 Task: Add Attachment from Google Drive to Card Card0000000183 in Board Board0000000046 in Workspace WS0000000016 in Trello. Add Cover Orange to Card Card0000000183 in Board Board0000000046 in Workspace WS0000000016 in Trello. Add "Add Label …" with "Title" Title0000000183 to Button Button0000000183 to Card Card0000000183 in Board Board0000000046 in Workspace WS0000000016 in Trello. Add Description DS0000000183 to Card Card0000000183 in Board Board0000000046 in Workspace WS0000000016 in Trello. Add Comment CM0000000183 to Card Card0000000183 in Board Board0000000046 in Workspace WS0000000016 in Trello
Action: Mouse moved to (350, 453)
Screenshot: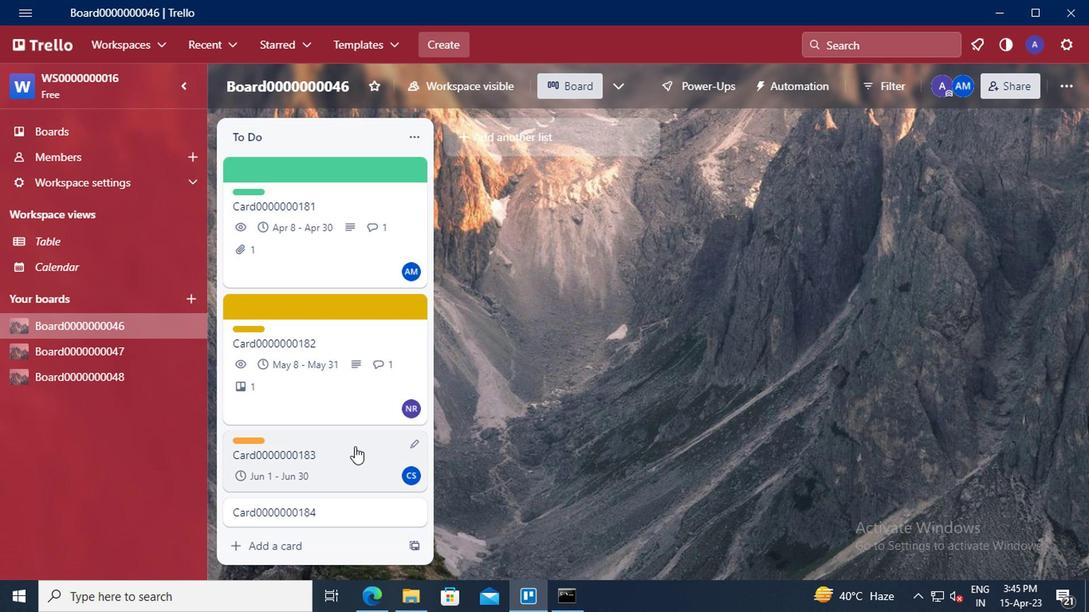 
Action: Mouse pressed left at (350, 453)
Screenshot: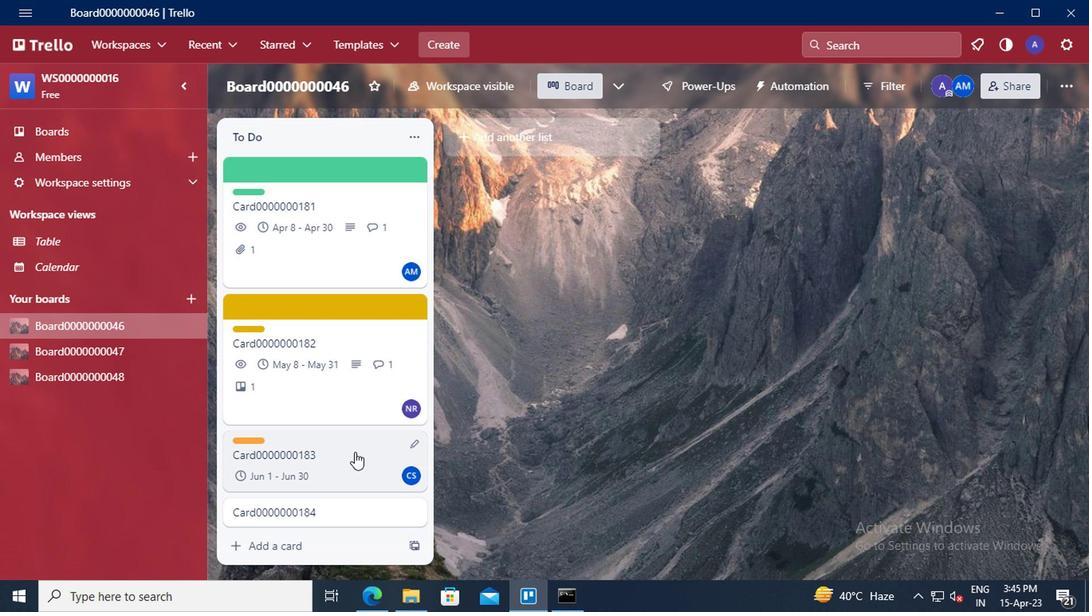 
Action: Mouse moved to (736, 340)
Screenshot: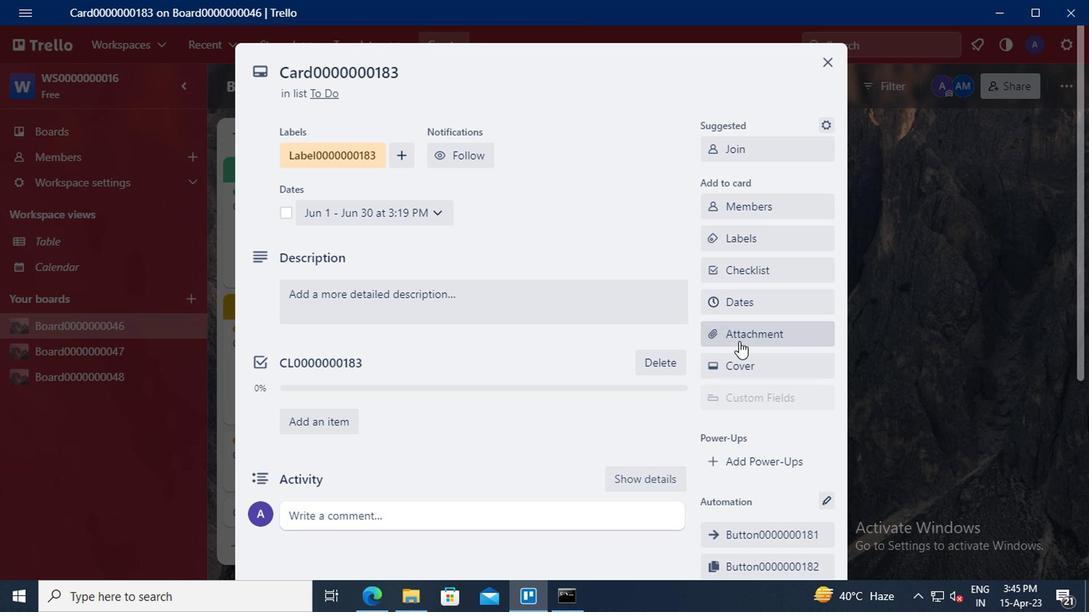 
Action: Mouse pressed left at (736, 340)
Screenshot: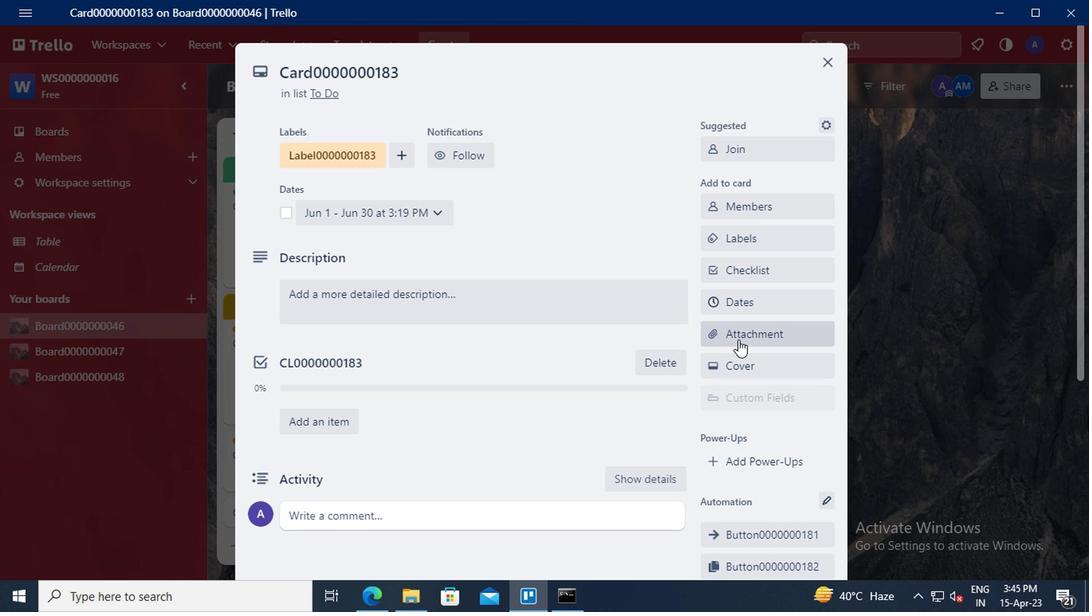 
Action: Mouse moved to (737, 194)
Screenshot: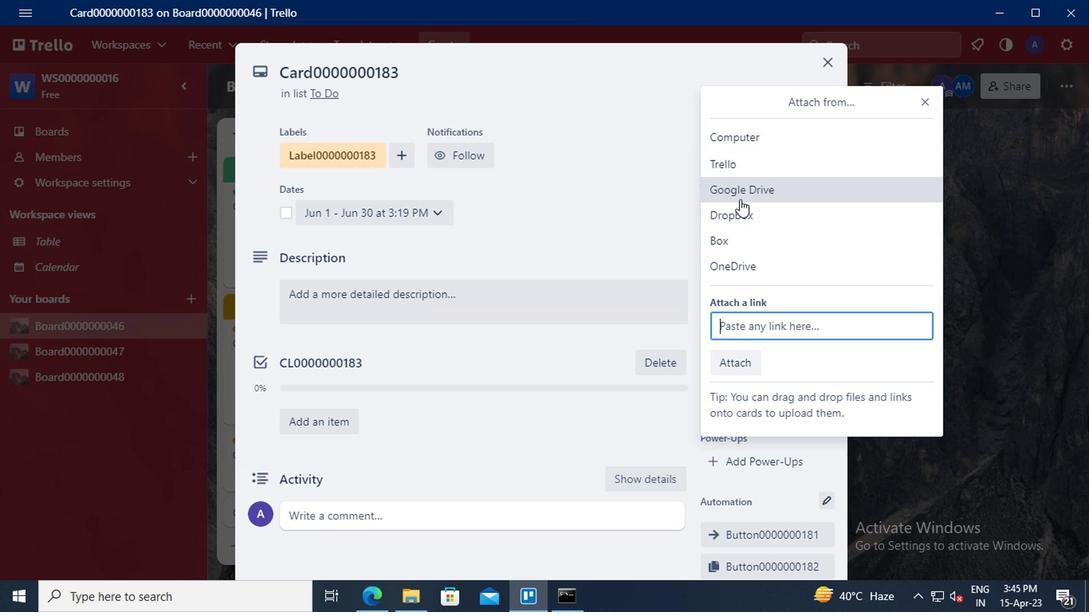 
Action: Mouse pressed left at (737, 194)
Screenshot: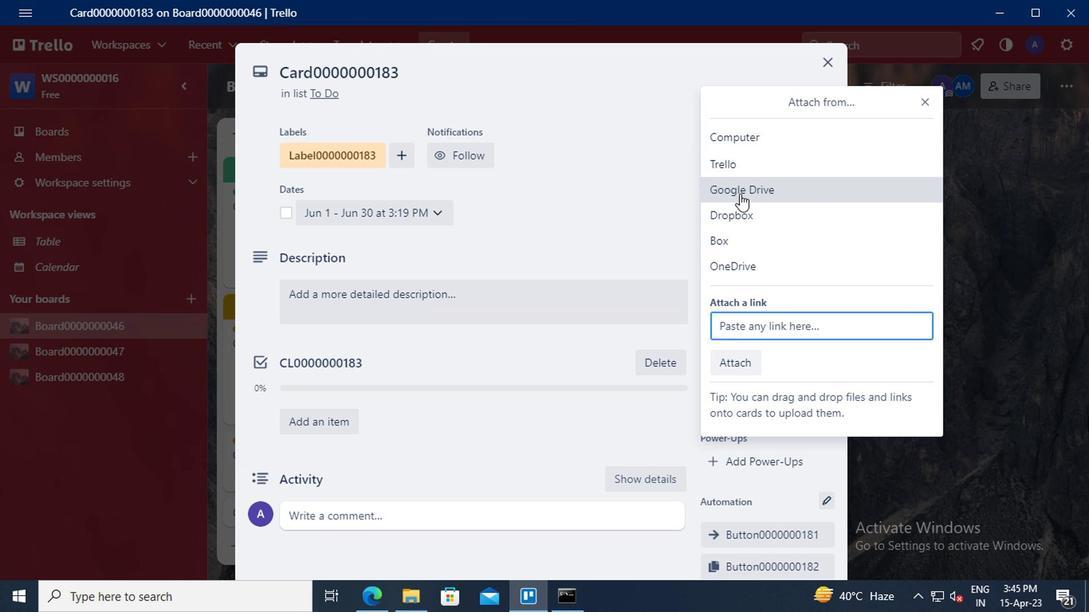 
Action: Mouse moved to (259, 249)
Screenshot: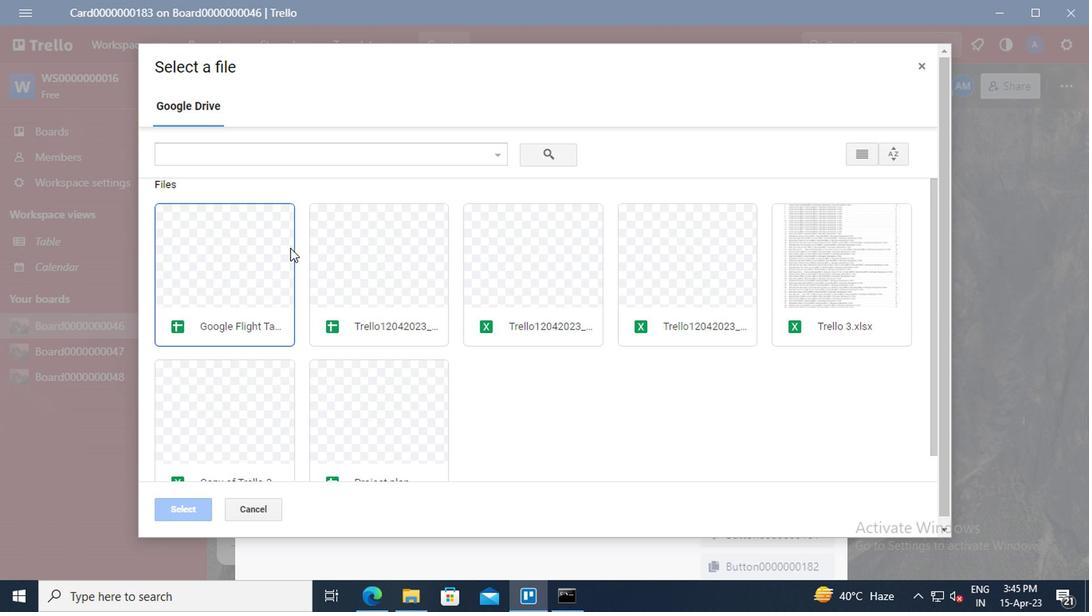 
Action: Mouse pressed left at (259, 249)
Screenshot: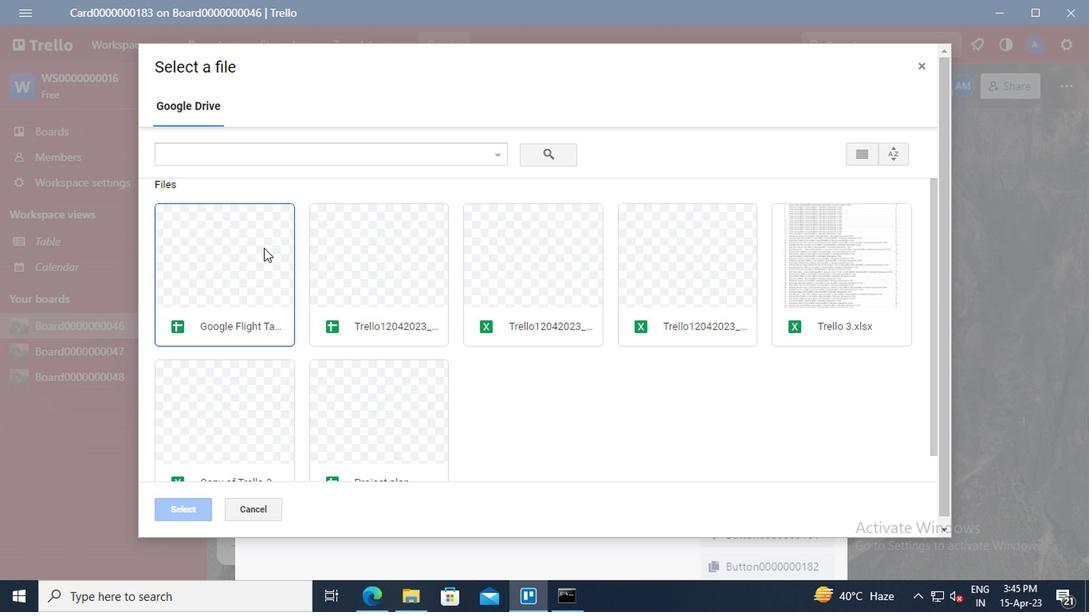 
Action: Mouse moved to (186, 510)
Screenshot: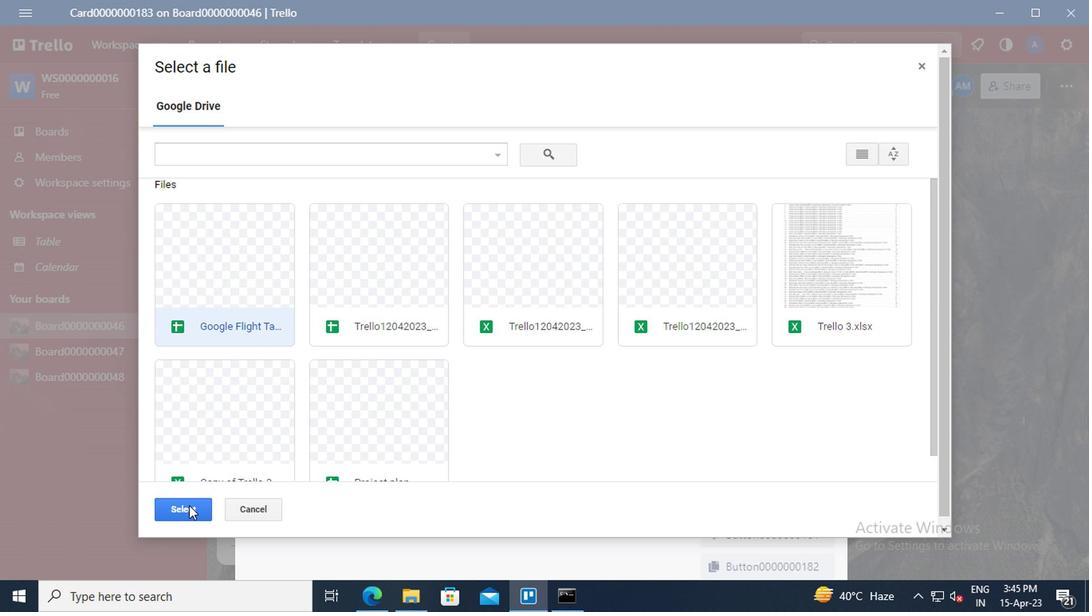 
Action: Mouse pressed left at (186, 510)
Screenshot: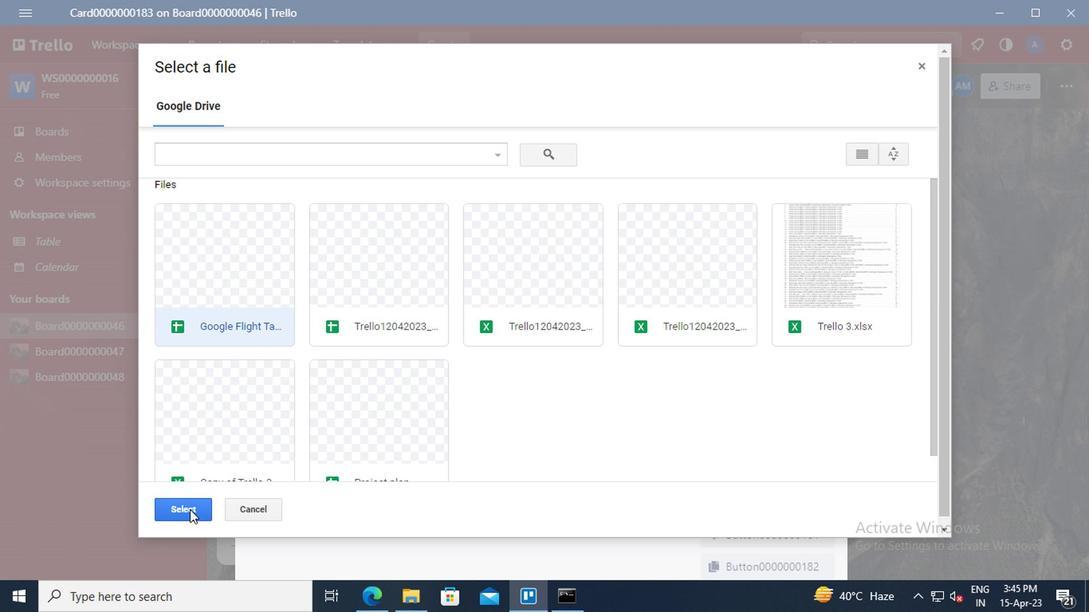 
Action: Mouse moved to (741, 371)
Screenshot: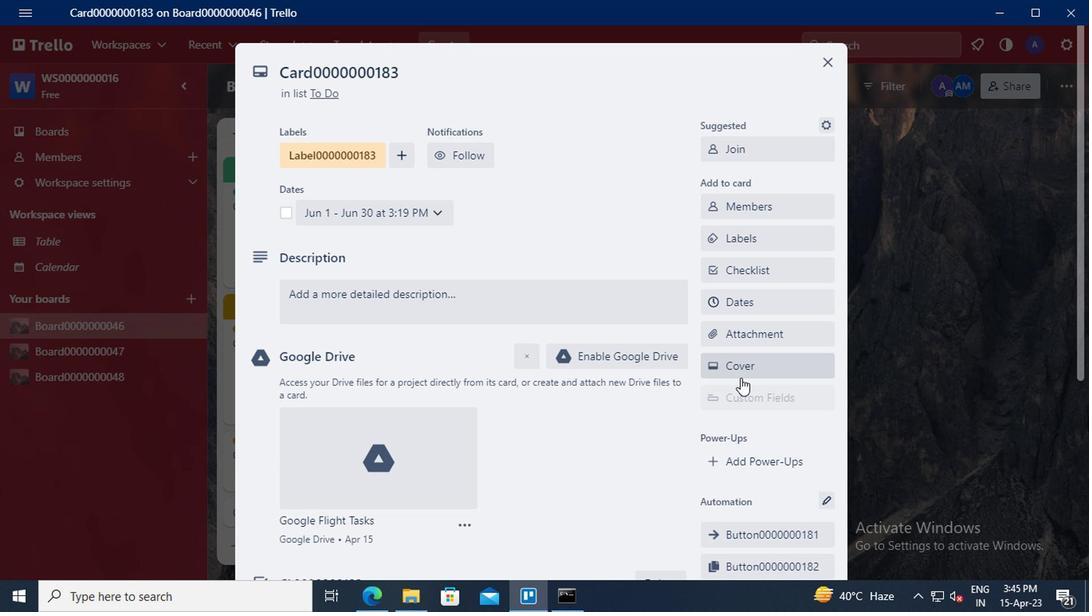 
Action: Mouse pressed left at (741, 371)
Screenshot: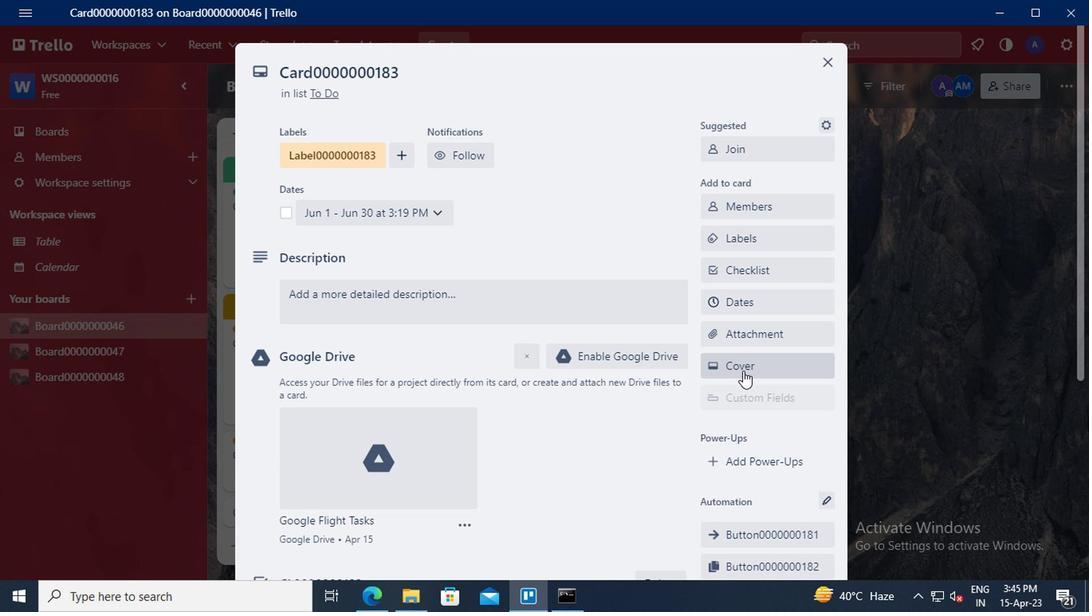 
Action: Mouse moved to (809, 263)
Screenshot: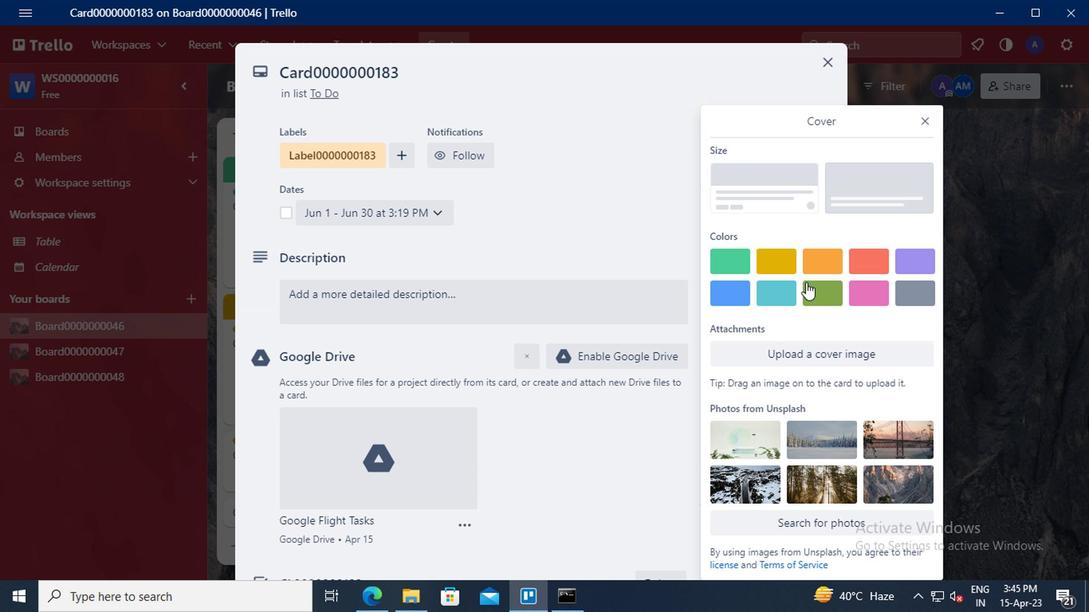 
Action: Mouse pressed left at (809, 263)
Screenshot: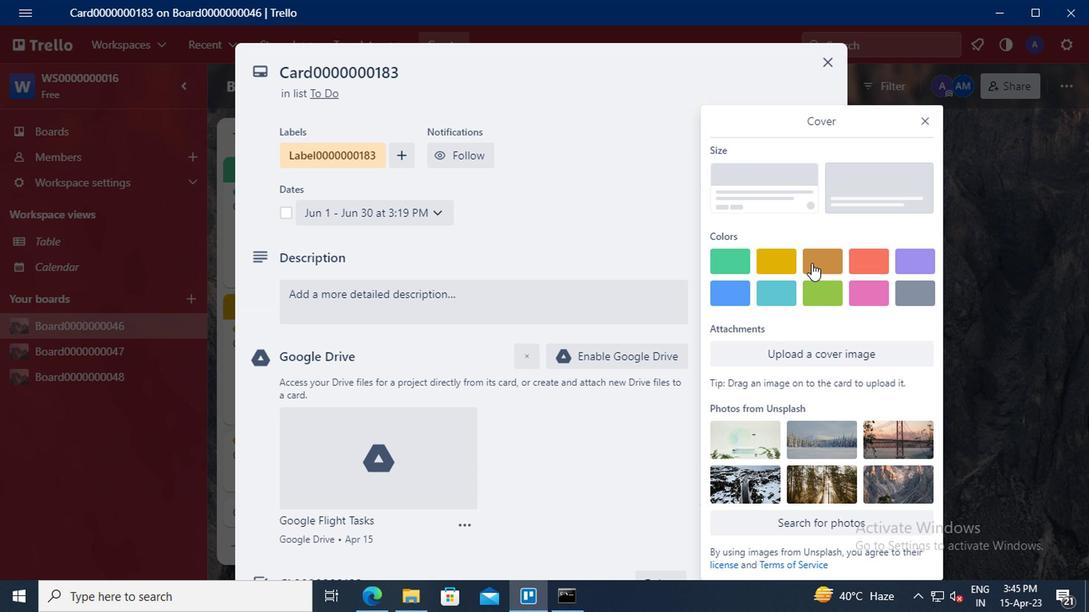 
Action: Mouse moved to (926, 91)
Screenshot: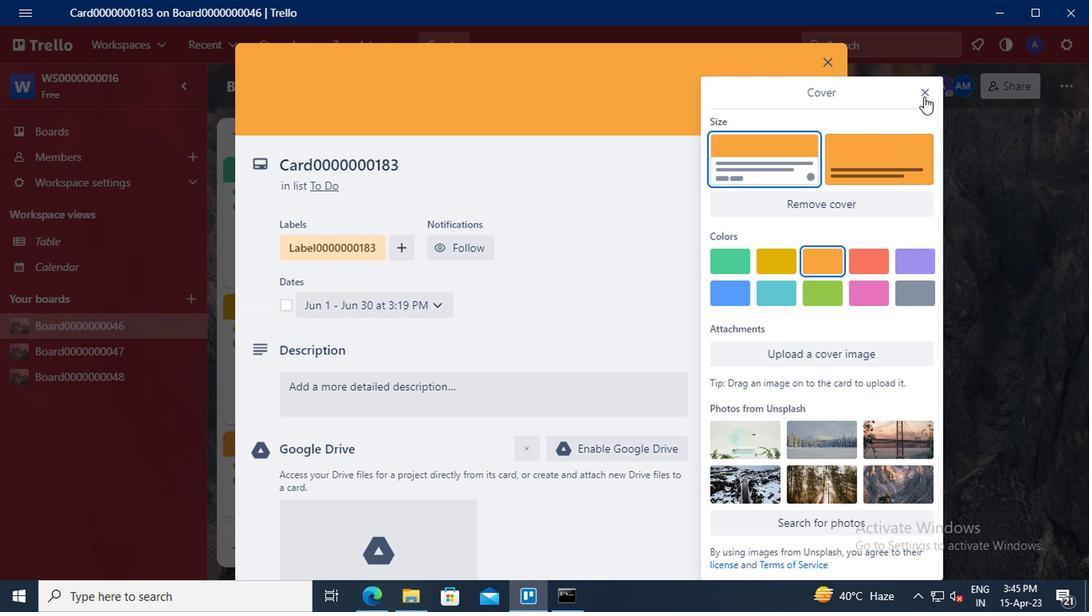 
Action: Mouse pressed left at (926, 91)
Screenshot: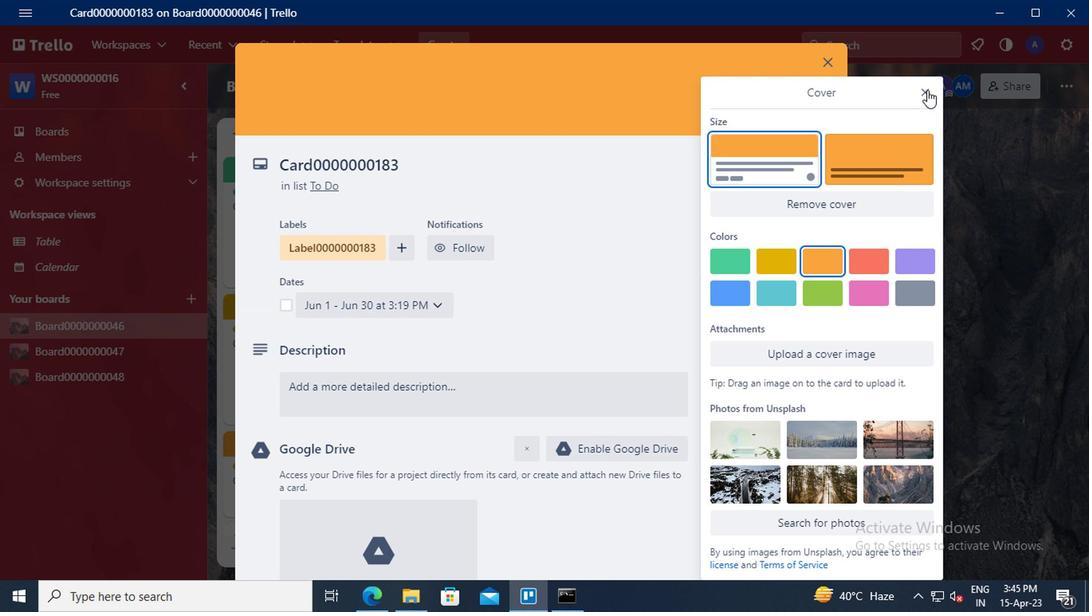 
Action: Mouse moved to (754, 295)
Screenshot: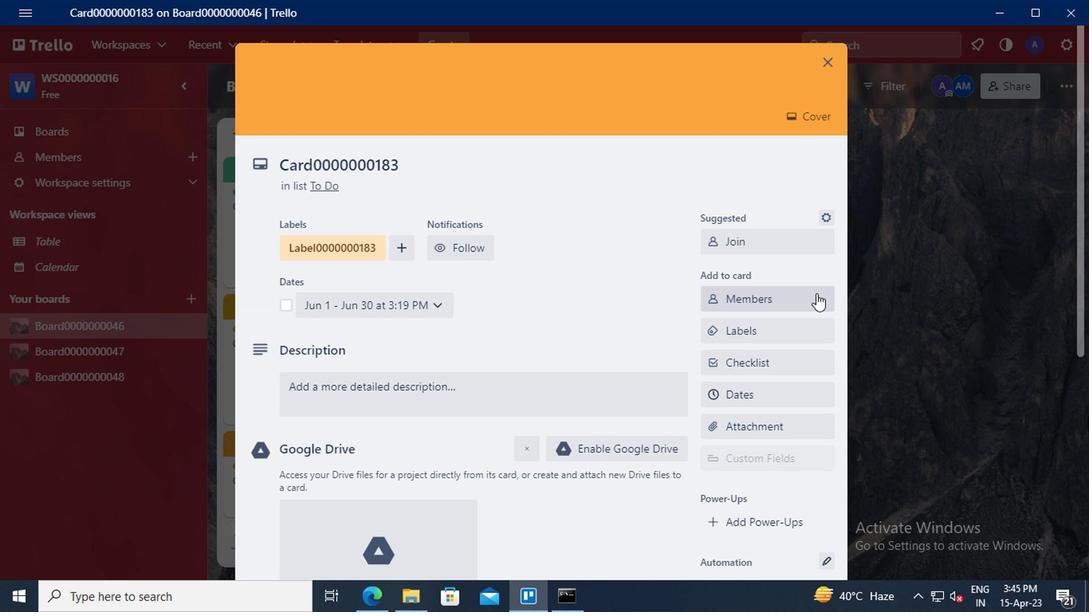 
Action: Mouse scrolled (754, 294) with delta (0, 0)
Screenshot: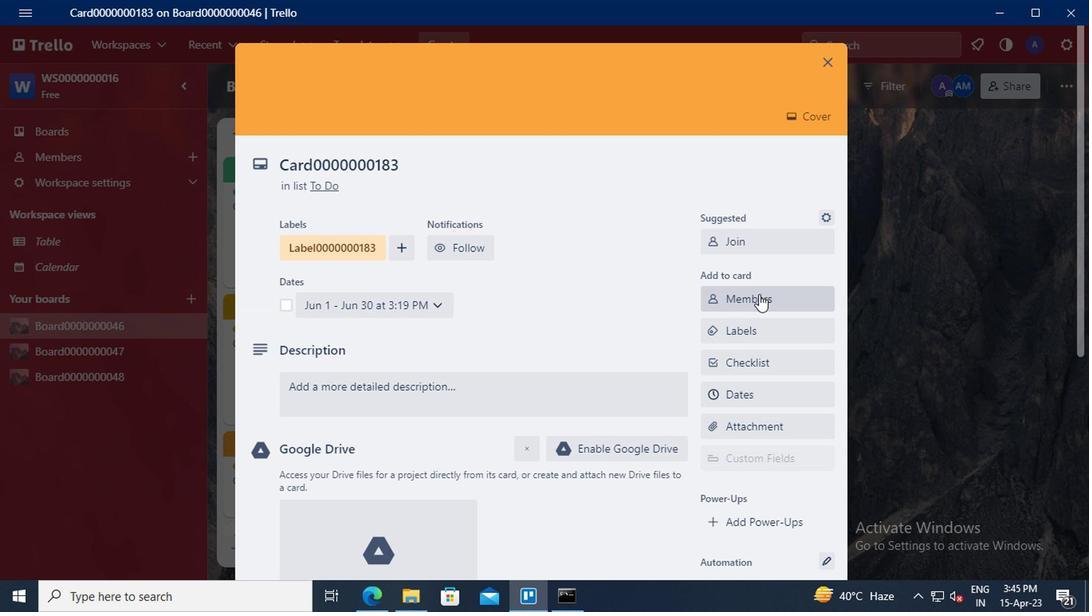 
Action: Mouse scrolled (754, 294) with delta (0, 0)
Screenshot: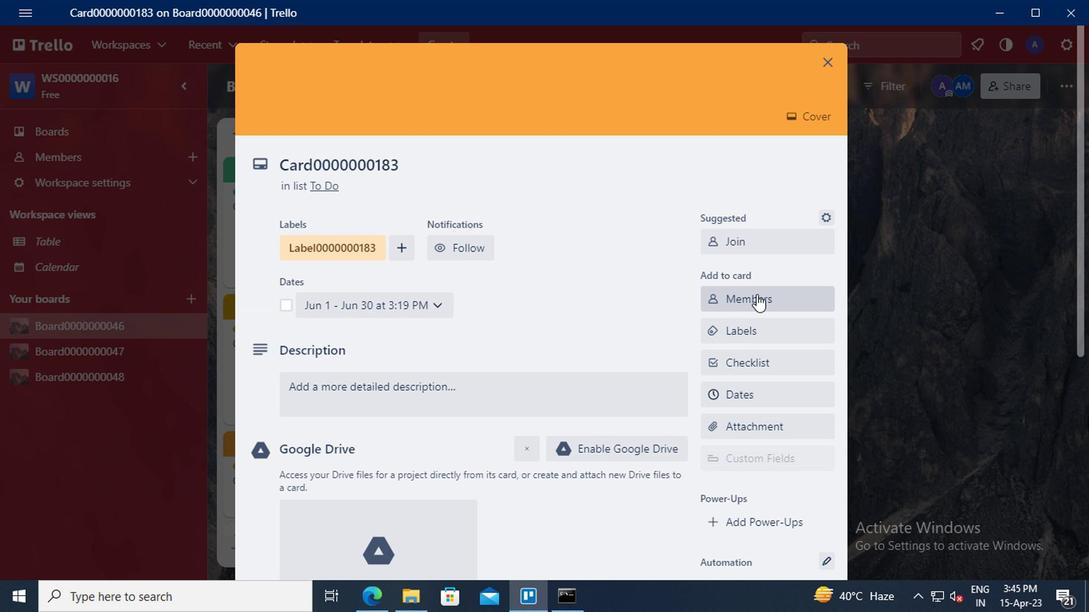 
Action: Mouse scrolled (754, 294) with delta (0, 0)
Screenshot: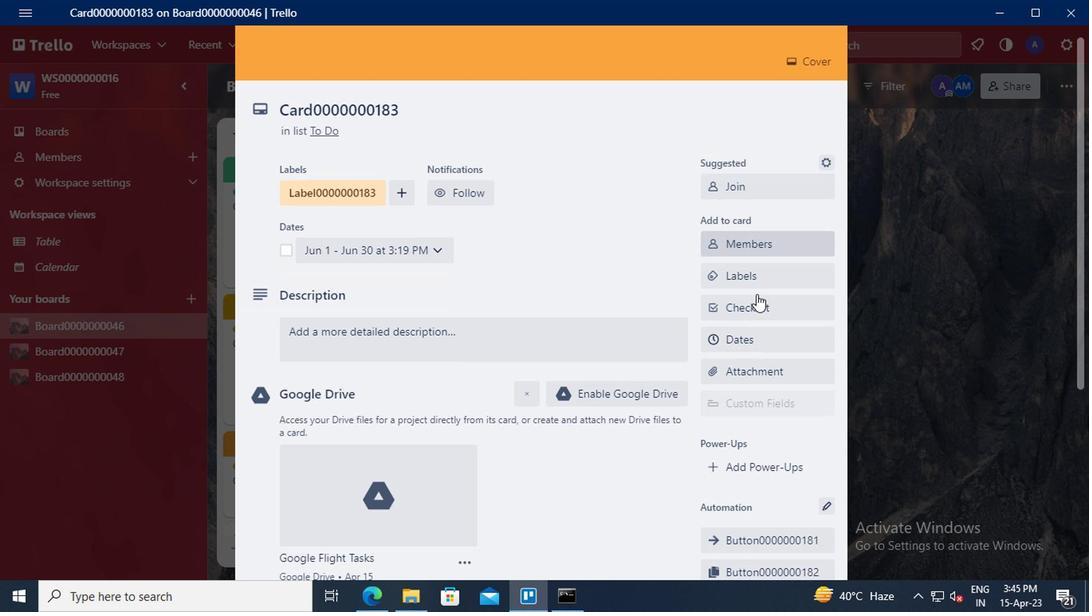 
Action: Mouse moved to (758, 415)
Screenshot: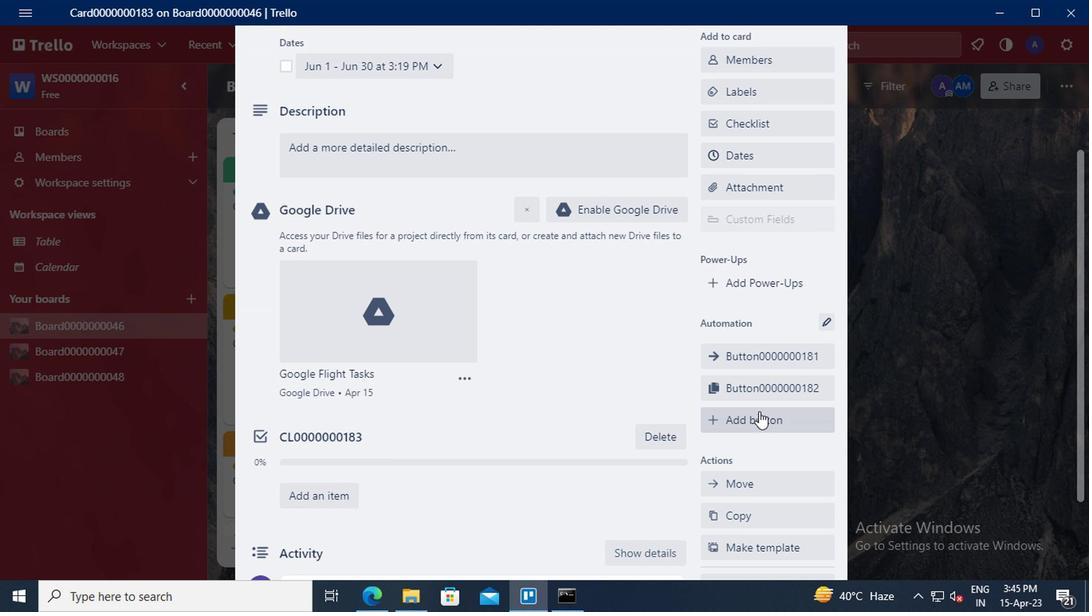 
Action: Mouse pressed left at (758, 415)
Screenshot: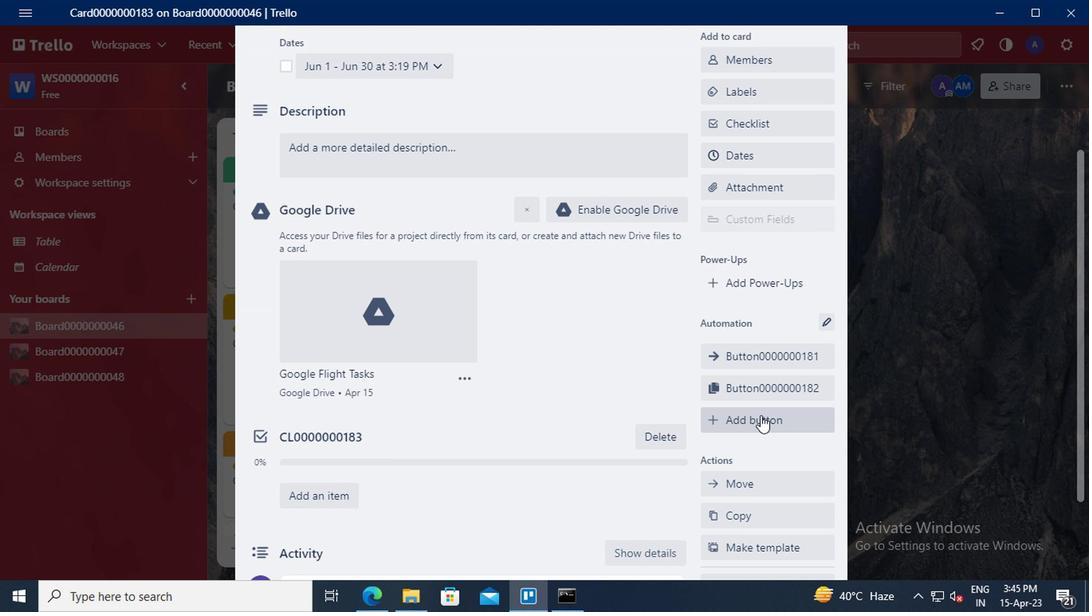 
Action: Mouse moved to (766, 217)
Screenshot: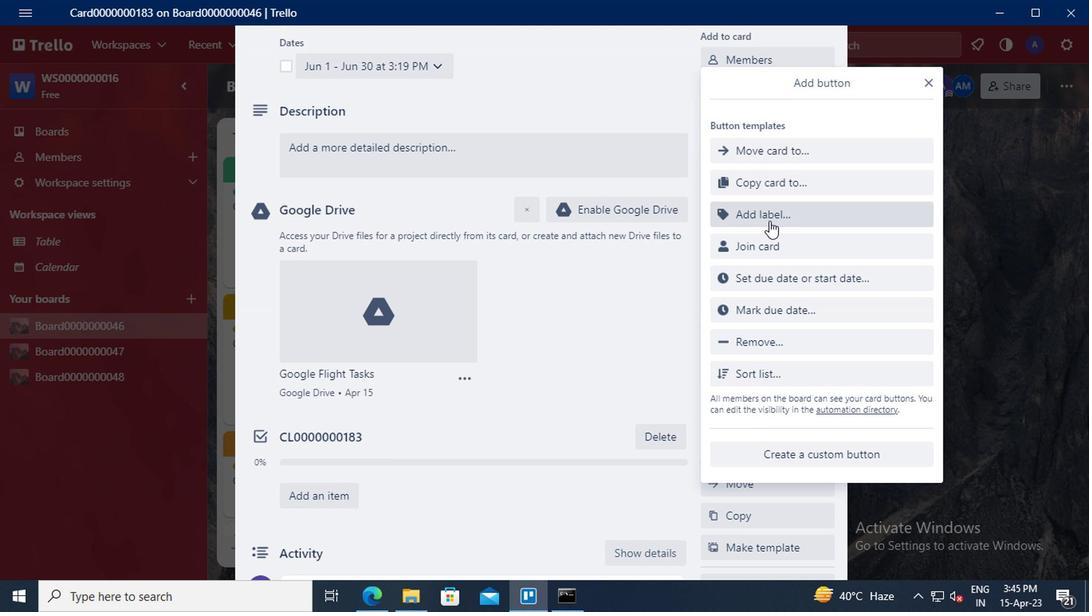 
Action: Mouse pressed left at (766, 217)
Screenshot: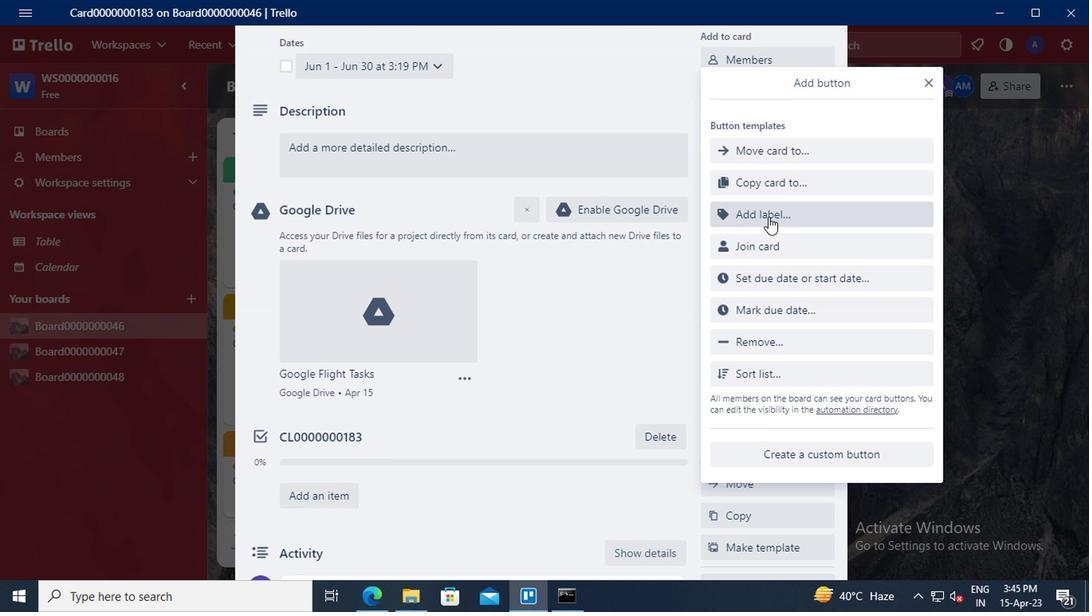 
Action: Mouse moved to (770, 178)
Screenshot: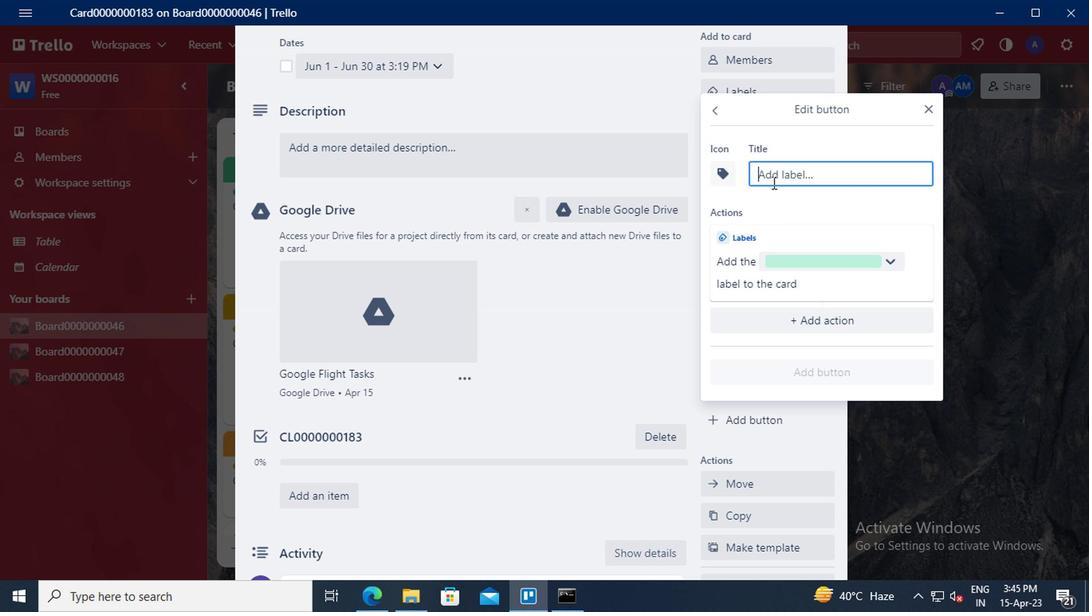 
Action: Mouse pressed left at (770, 178)
Screenshot: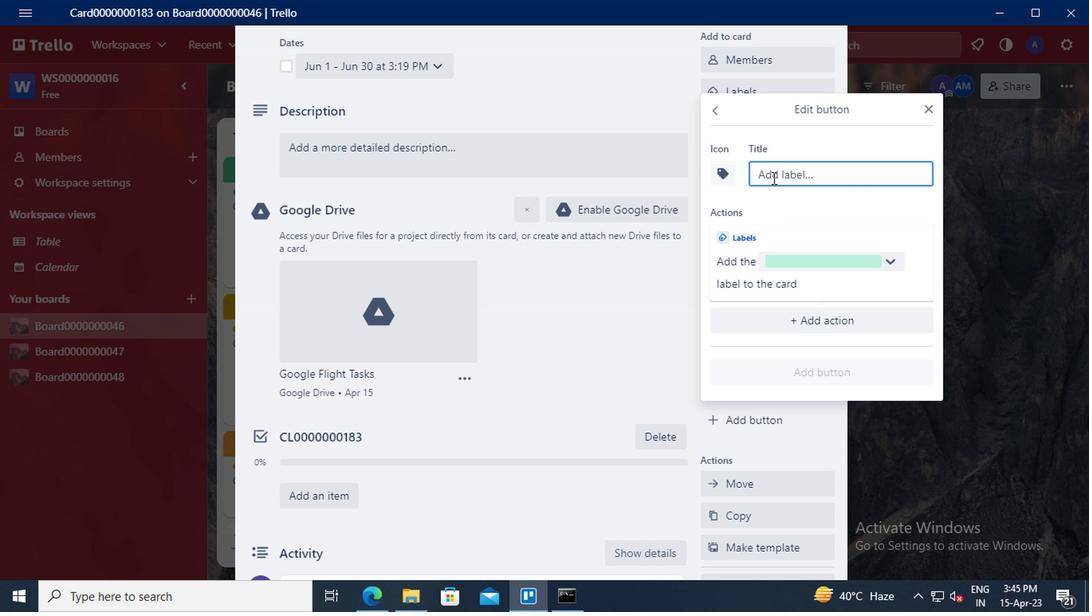 
Action: Key pressed <Key.shift>TITLE0000000183
Screenshot: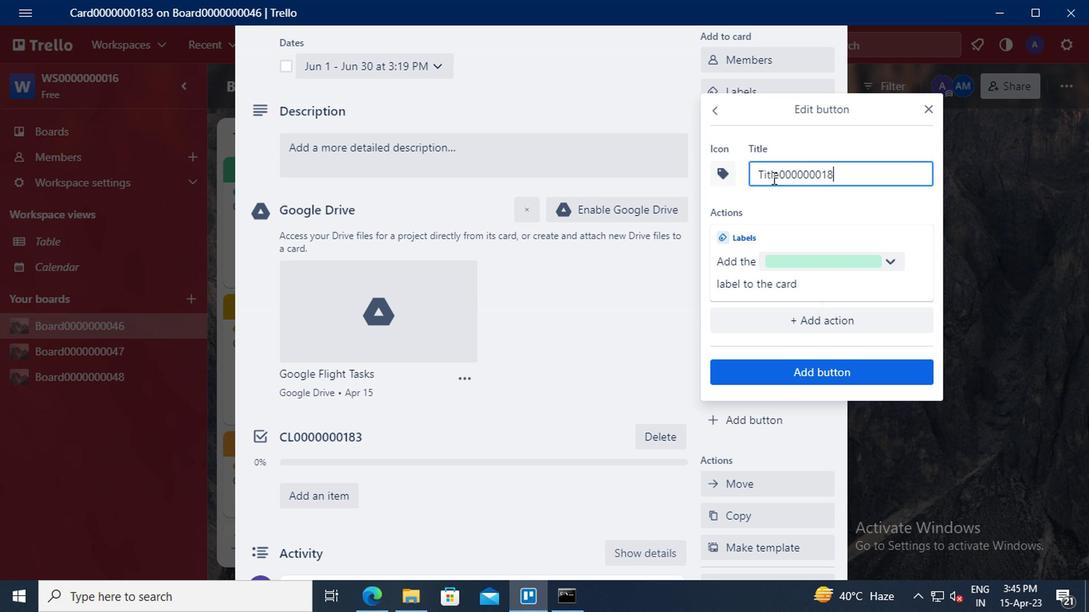 
Action: Mouse moved to (786, 371)
Screenshot: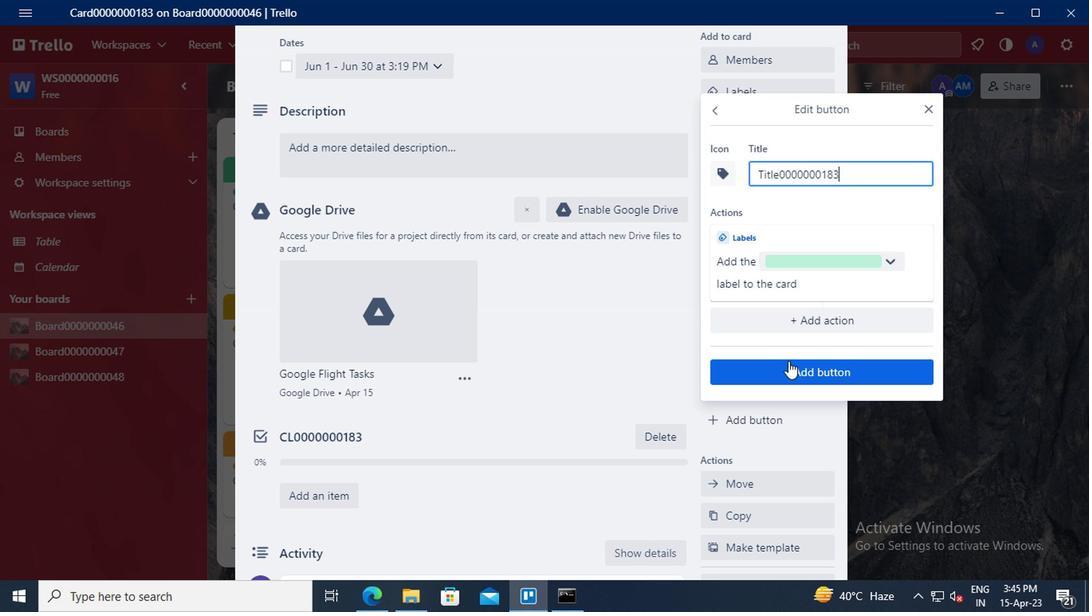 
Action: Mouse pressed left at (786, 371)
Screenshot: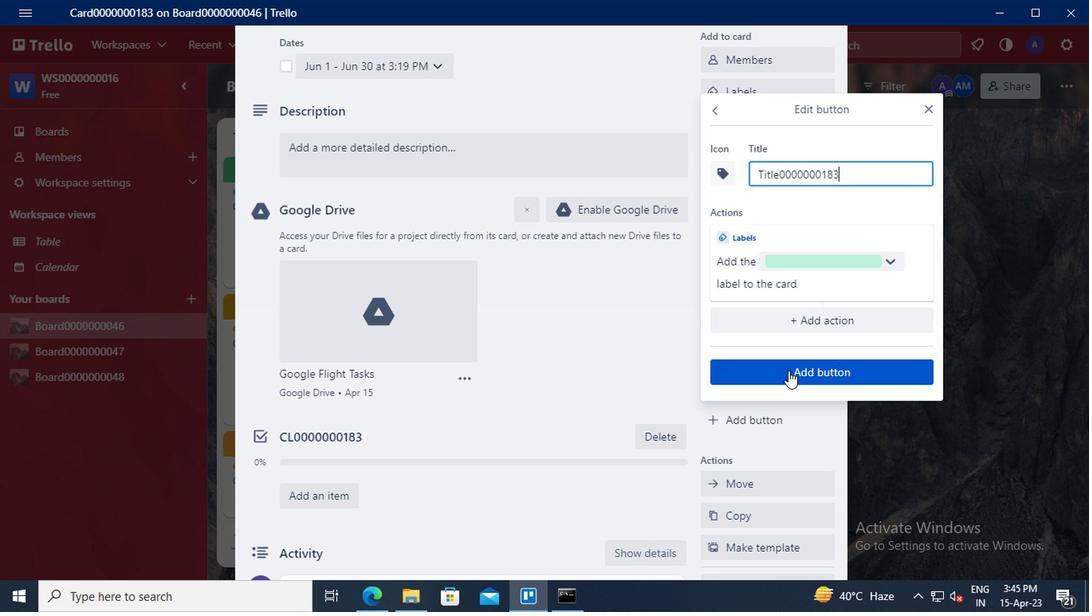
Action: Mouse moved to (347, 163)
Screenshot: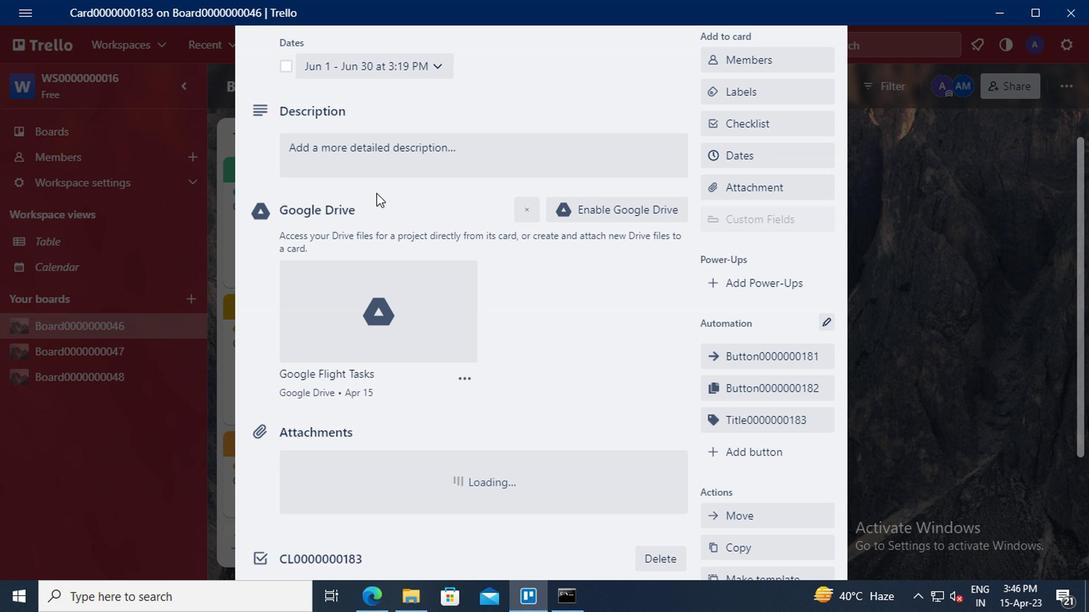 
Action: Mouse pressed left at (347, 163)
Screenshot: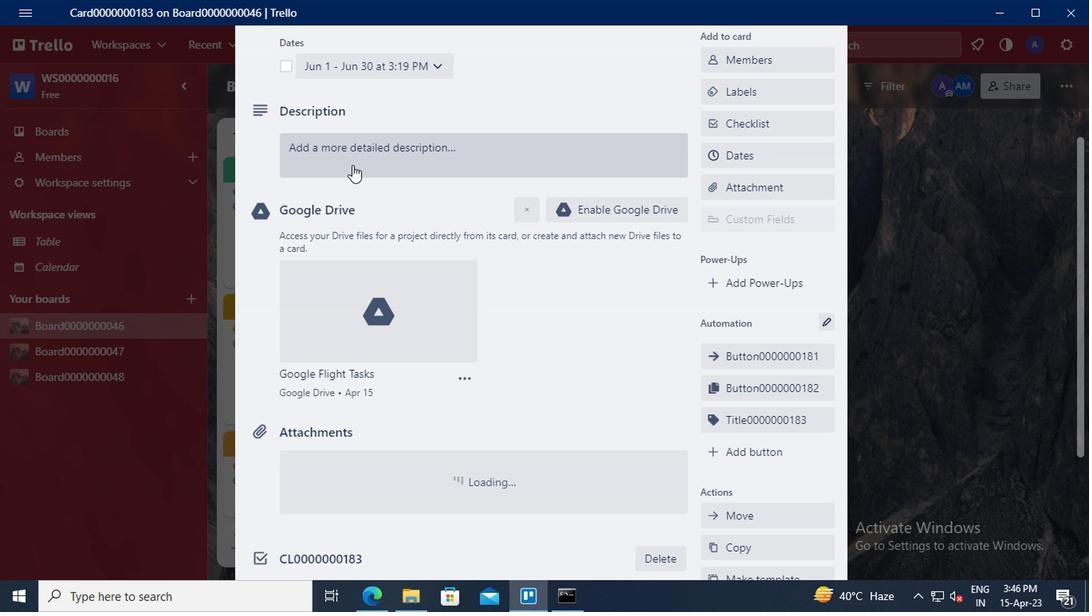 
Action: Mouse moved to (317, 208)
Screenshot: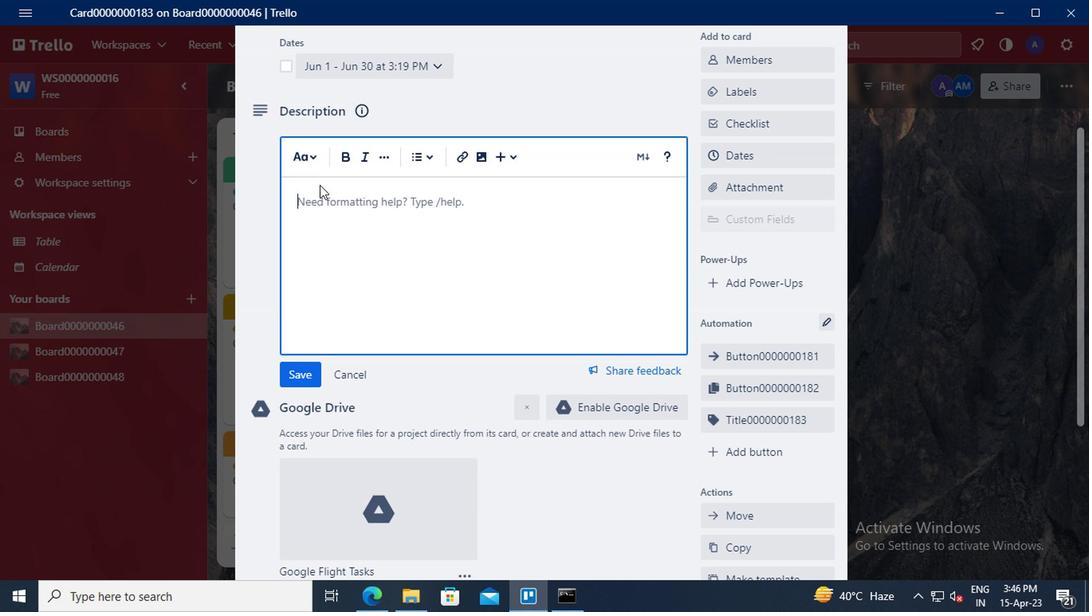 
Action: Mouse pressed left at (317, 208)
Screenshot: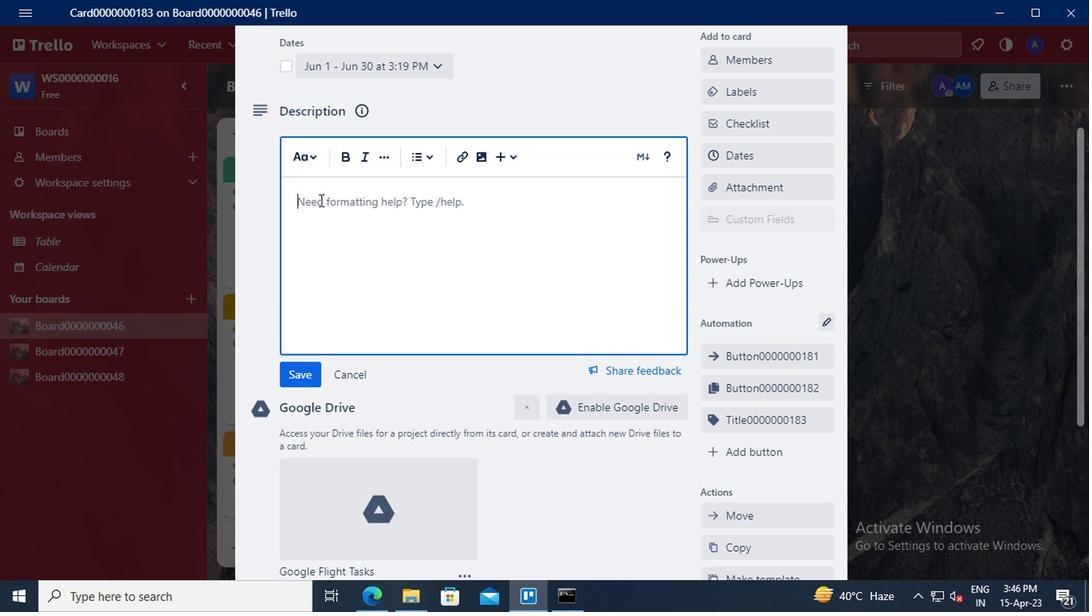 
Action: Key pressed <Key.shift>DS00000
Screenshot: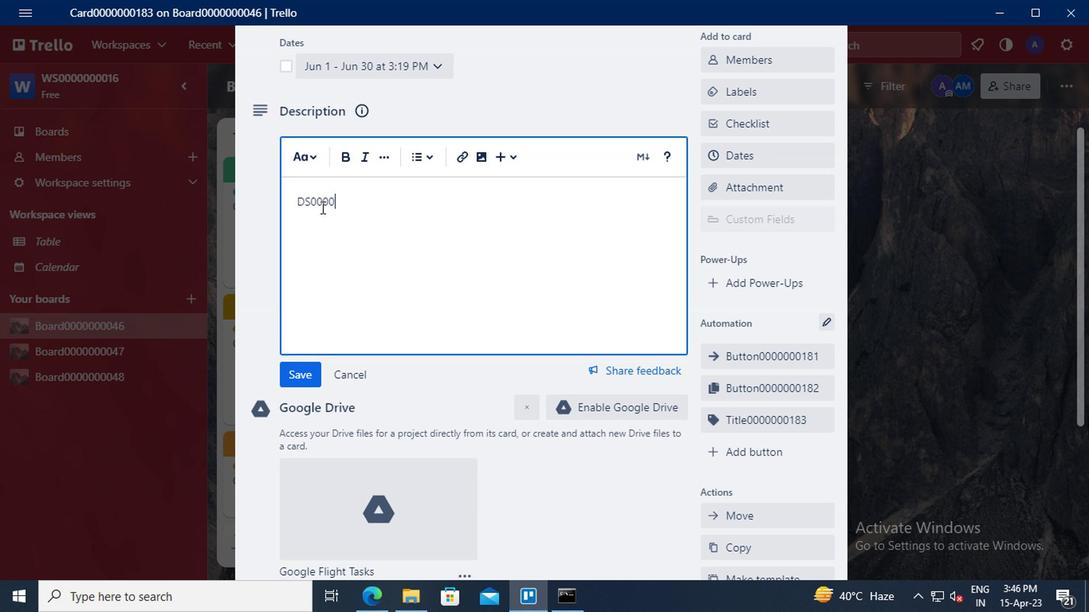 
Action: Mouse moved to (317, 208)
Screenshot: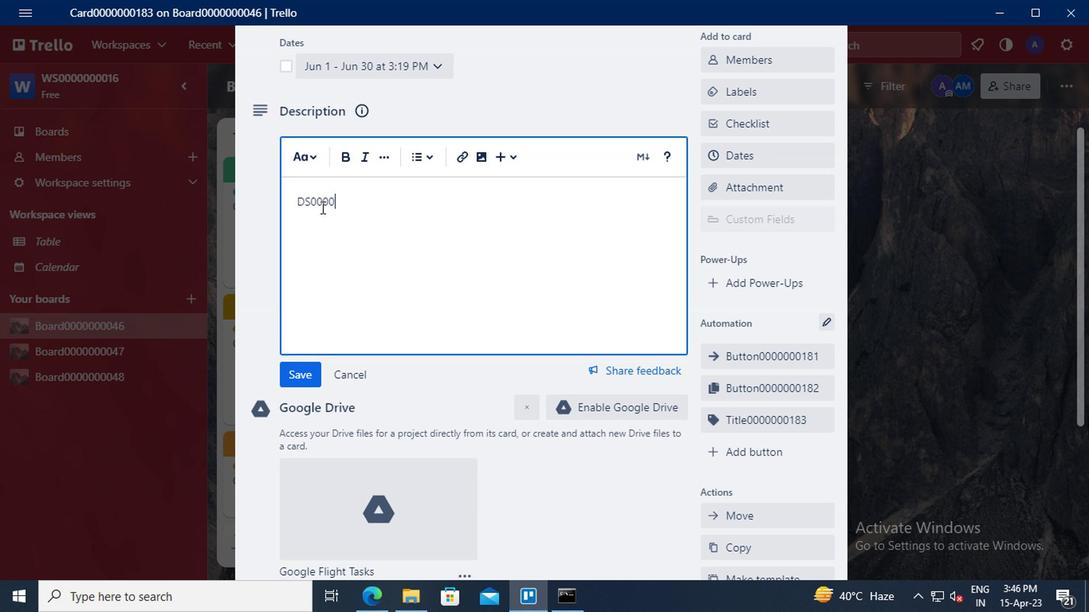 
Action: Key pressed 00183
Screenshot: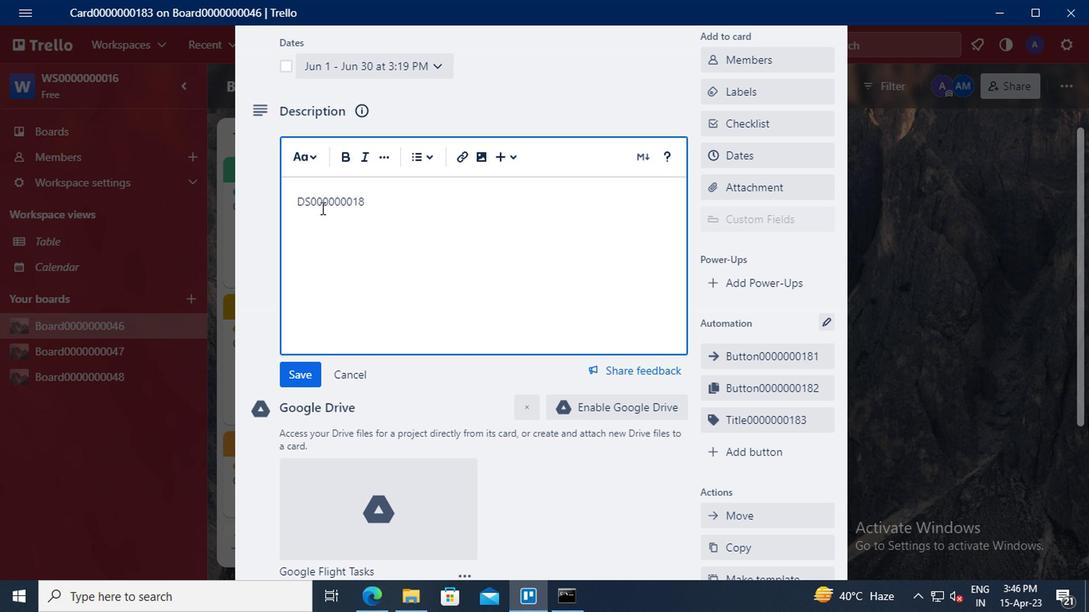 
Action: Mouse moved to (307, 374)
Screenshot: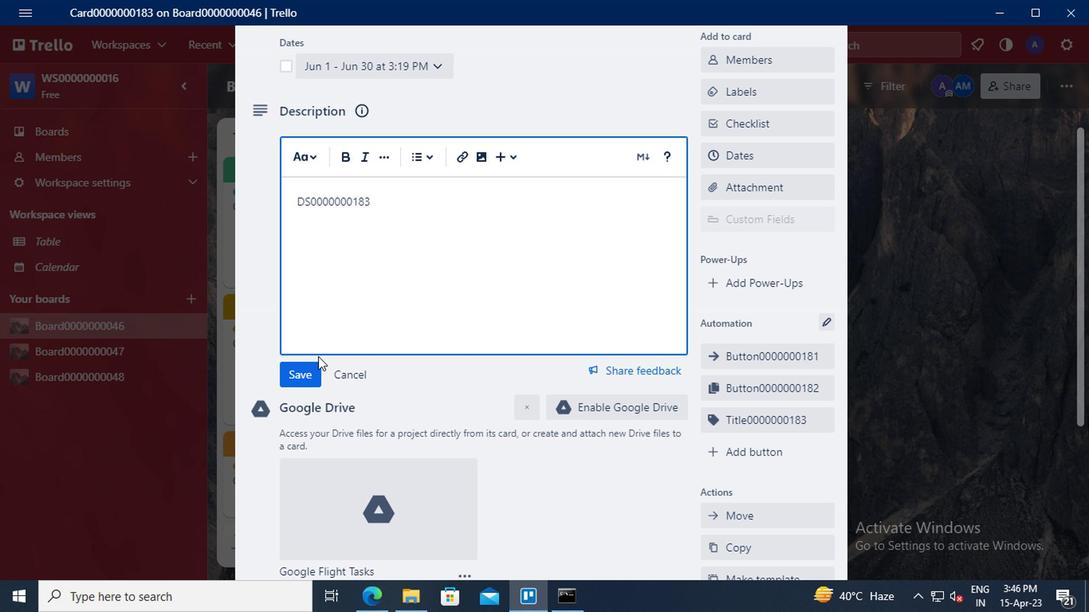 
Action: Mouse pressed left at (307, 374)
Screenshot: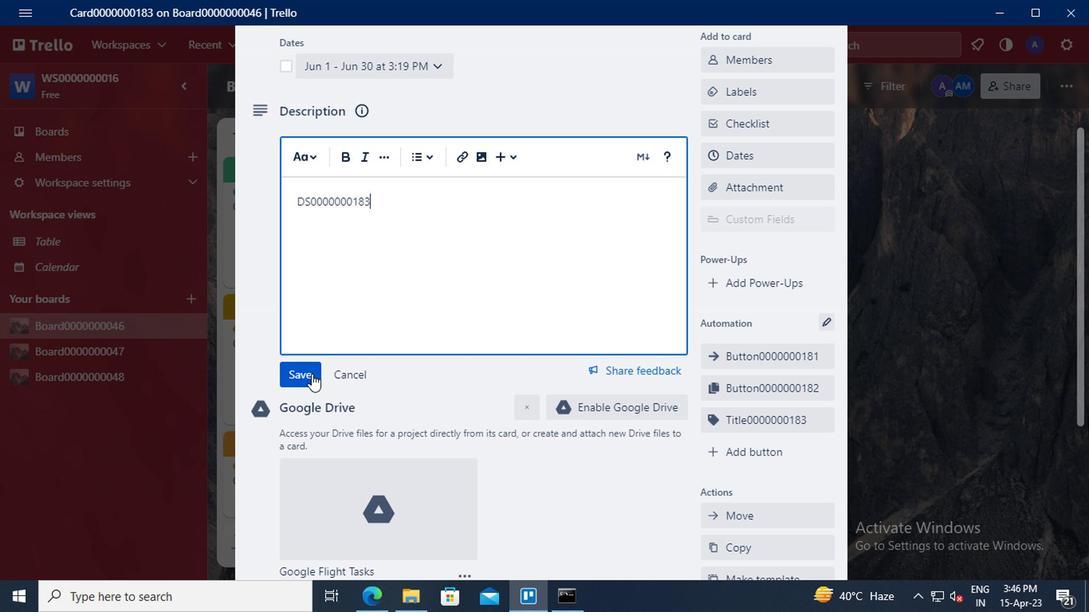 
Action: Mouse scrolled (307, 373) with delta (0, 0)
Screenshot: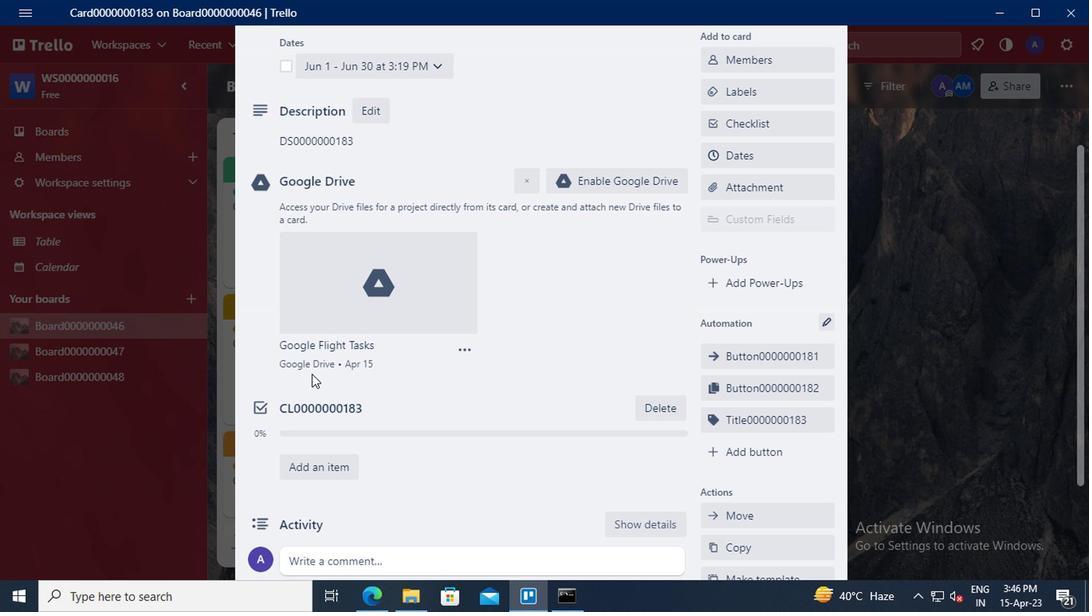 
Action: Mouse scrolled (307, 373) with delta (0, 0)
Screenshot: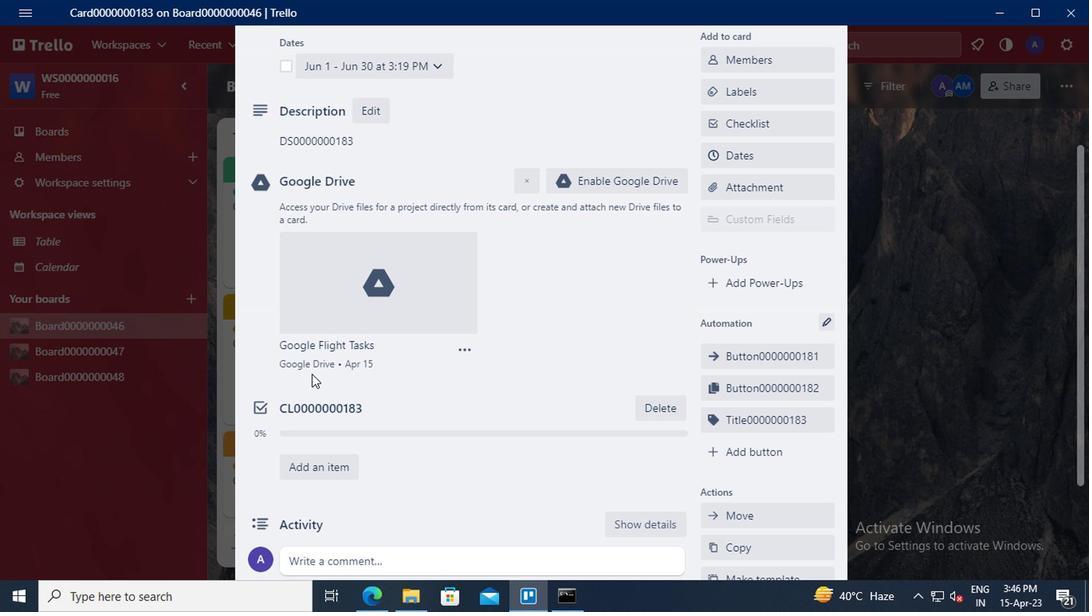 
Action: Mouse moved to (317, 400)
Screenshot: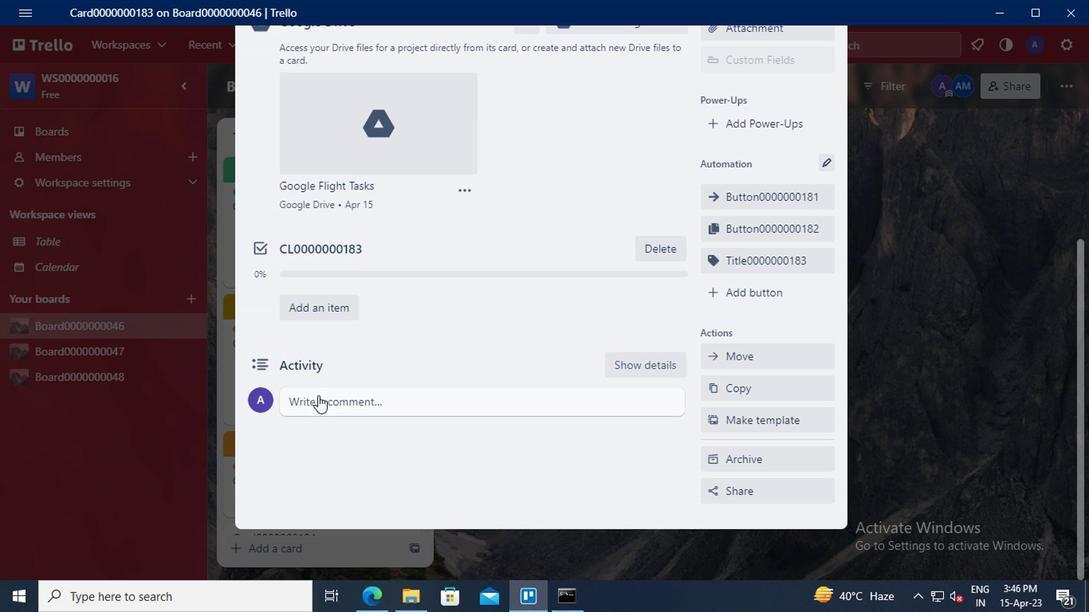 
Action: Mouse pressed left at (317, 400)
Screenshot: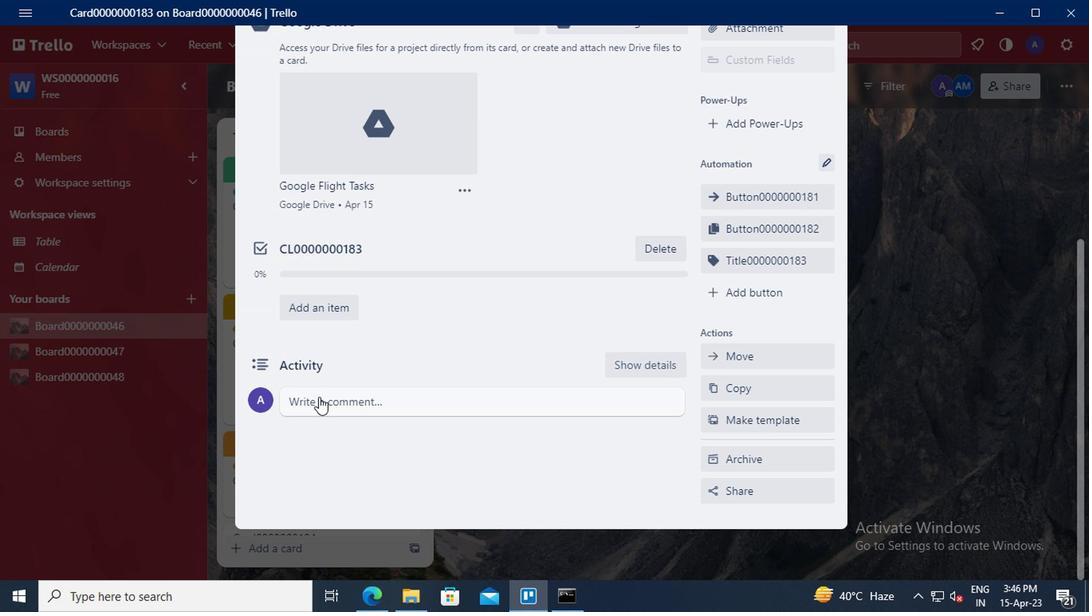 
Action: Key pressed <Key.shift><Key.shift><Key.shift><Key.shift>CM0000000183
Screenshot: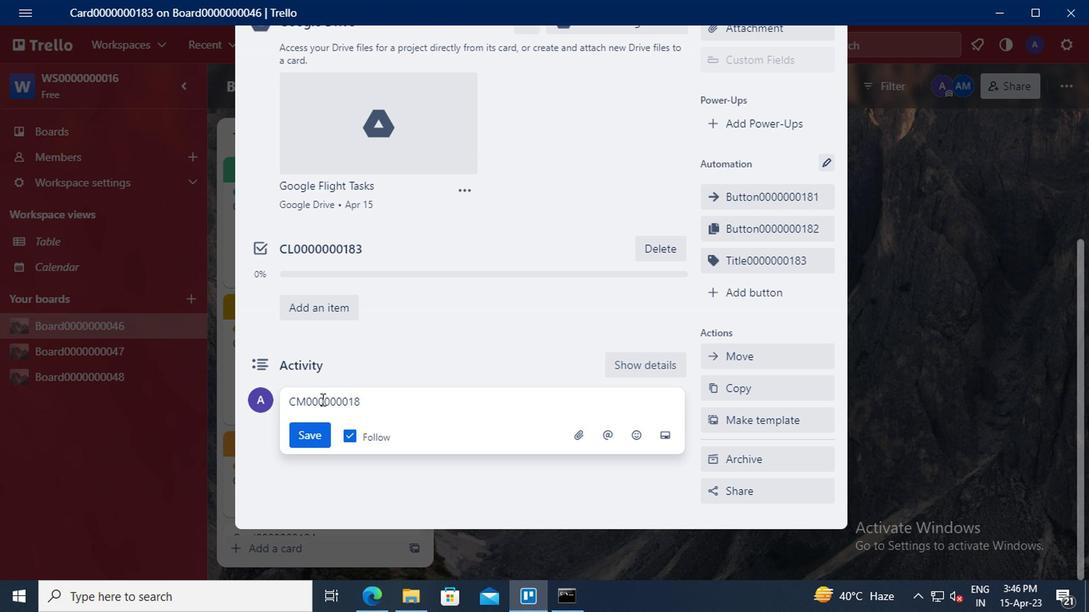 
Action: Mouse moved to (309, 433)
Screenshot: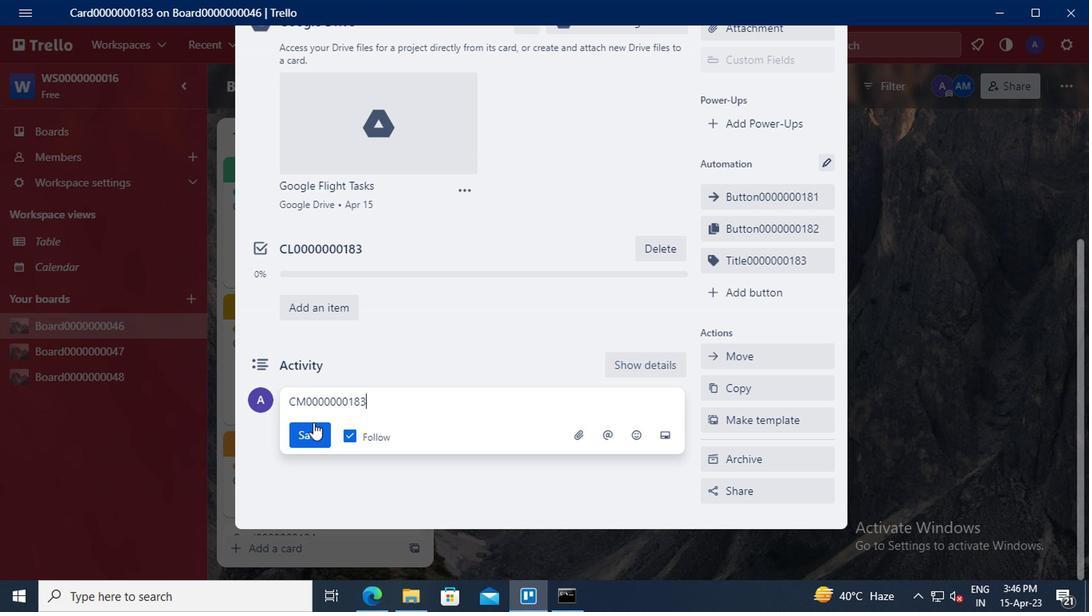 
Action: Mouse pressed left at (309, 433)
Screenshot: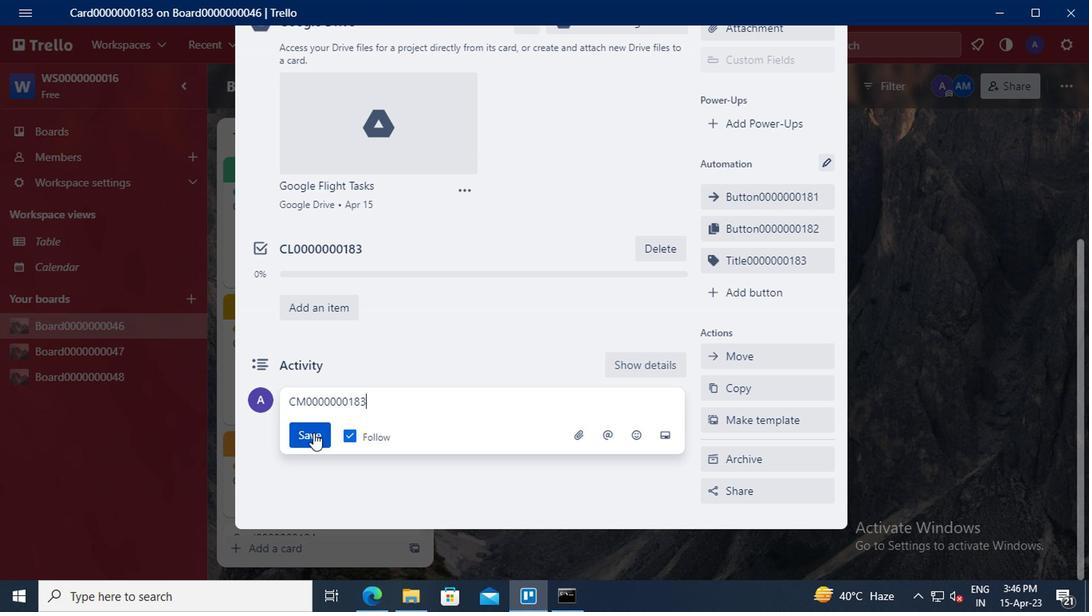 
